 Task: Create in the project CalibrateTech in Backlog an issue 'Create a new online platform for online gardening courses with advanced gardening tools and community features', assign it to team member softage.3@softage.net and change the status to IN PROGRESS. Create in the project CalibrateTech in Backlog an issue 'Implement a new cloud-based payroll management system for a company with advanced payroll processing and reporting features', assign it to team member softage.4@softage.net and change the status to IN PROGRESS
Action: Mouse moved to (203, 239)
Screenshot: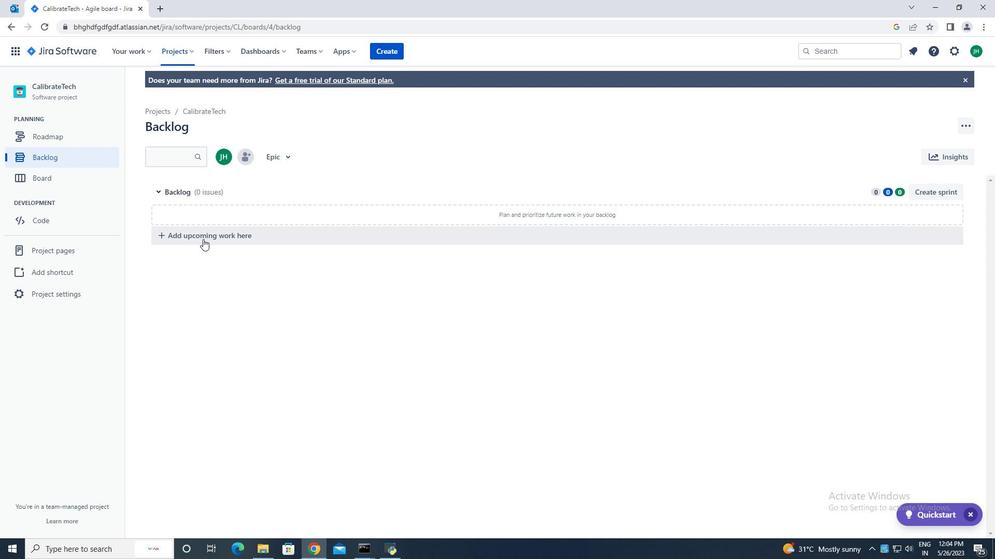 
Action: Mouse pressed left at (203, 239)
Screenshot: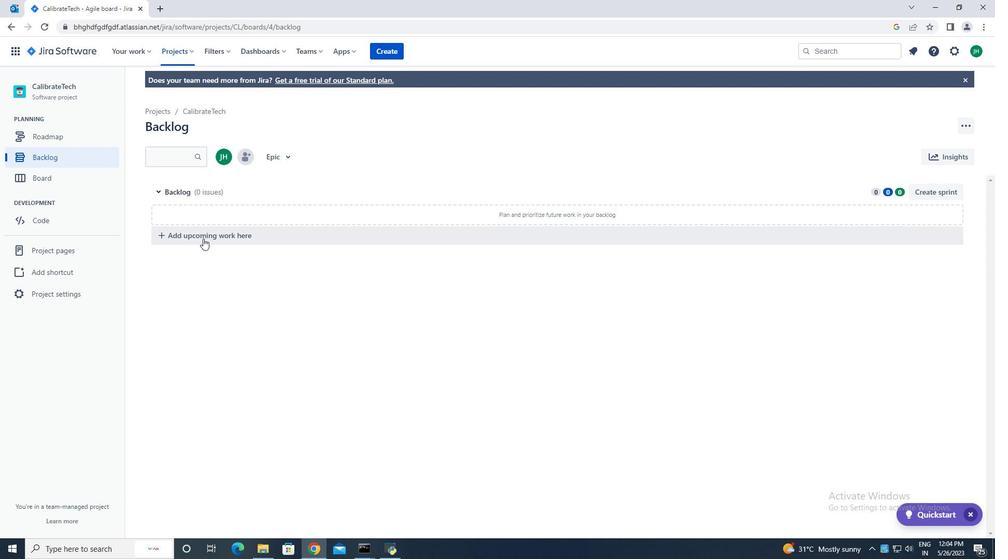 
Action: Mouse moved to (231, 240)
Screenshot: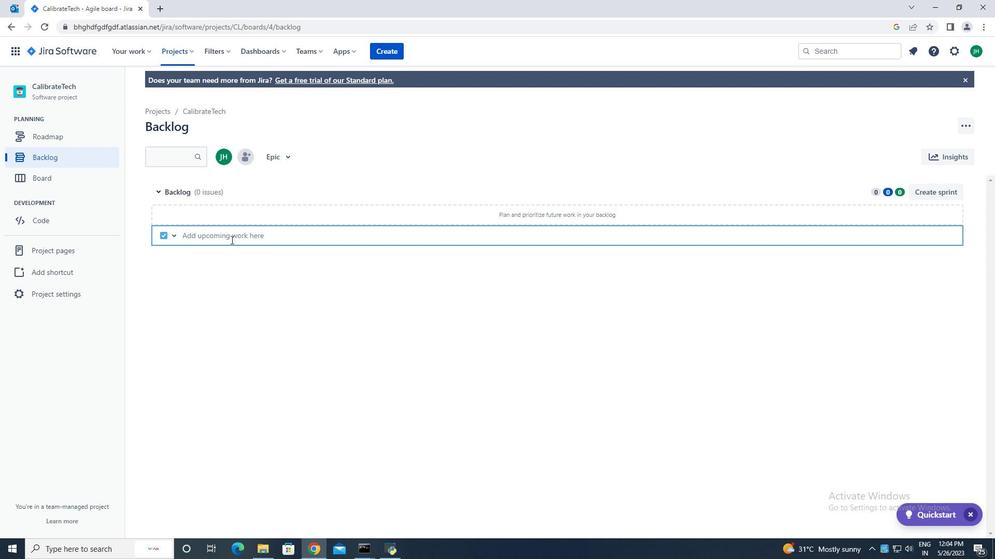 
Action: Mouse pressed left at (231, 240)
Screenshot: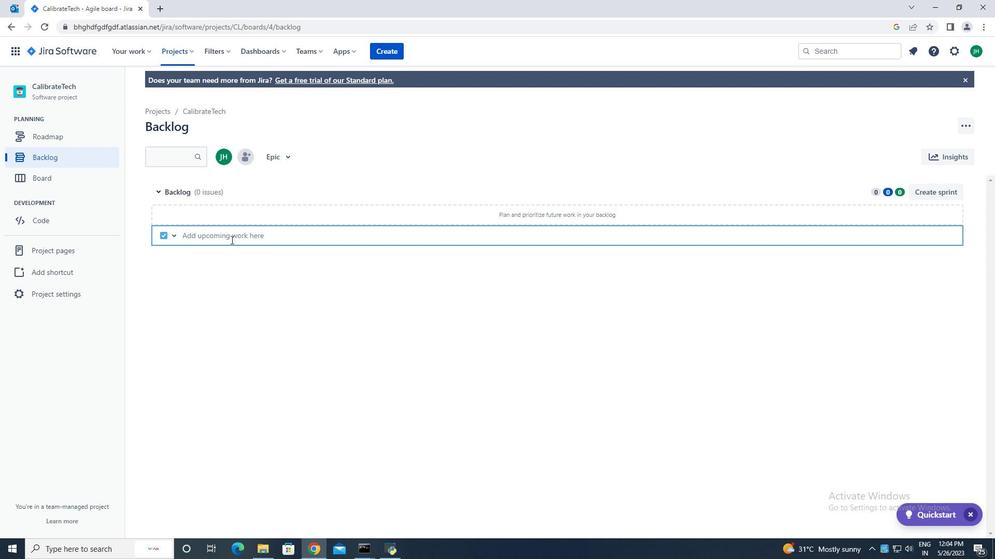 
Action: Mouse moved to (260, 248)
Screenshot: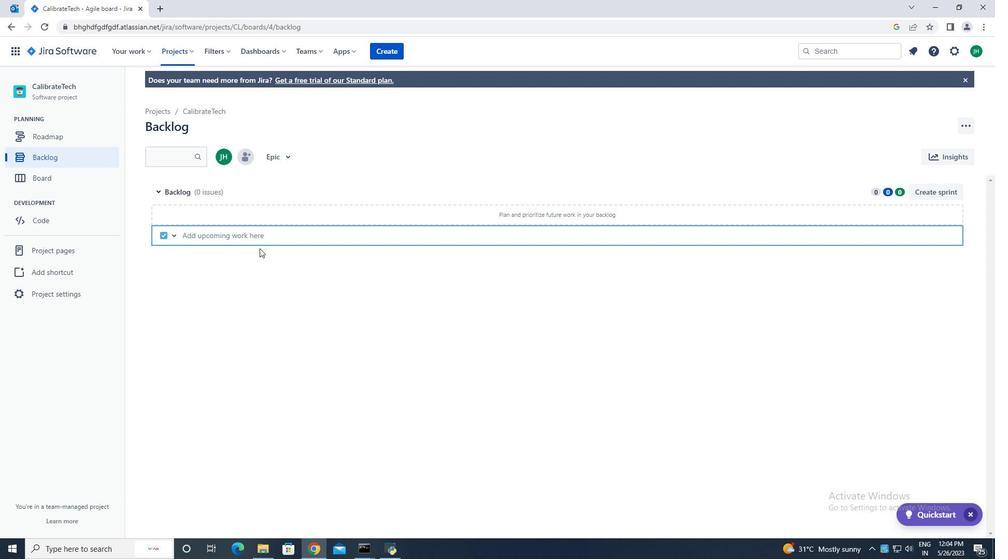 
Action: Key pressed <Key.caps_lock>C<Key.caps_lock>reate<Key.space>a<Key.space>new<Key.space>online<Key.space>platform<Key.space>for<Key.space>online<Key.space>gardening<Key.space>courses<Key.space>with<Key.space>advanced<Key.space>gardening<Key.space>tools<Key.space>and<Key.space>community<Key.space>feay<Key.backspace>tures.<Key.enter>
Screenshot: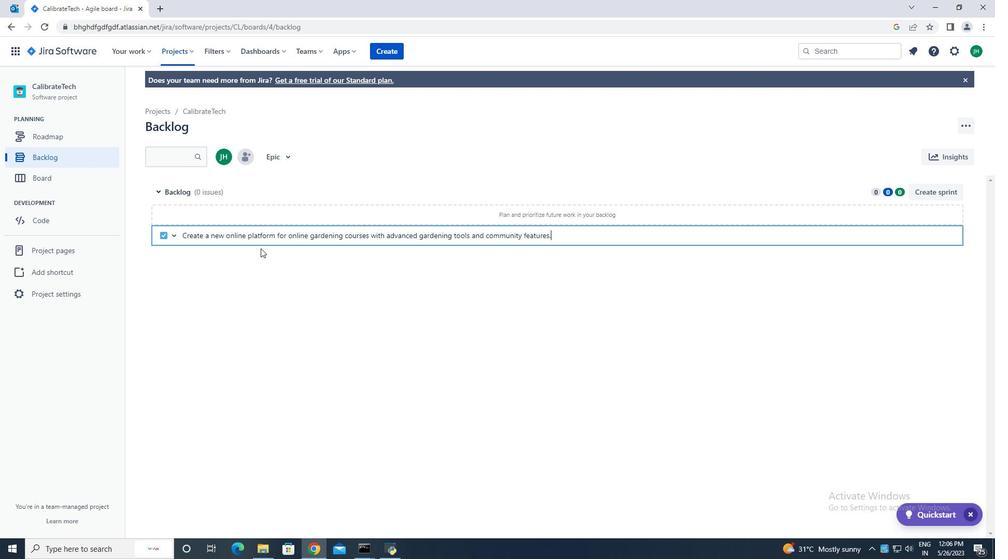 
Action: Mouse moved to (932, 212)
Screenshot: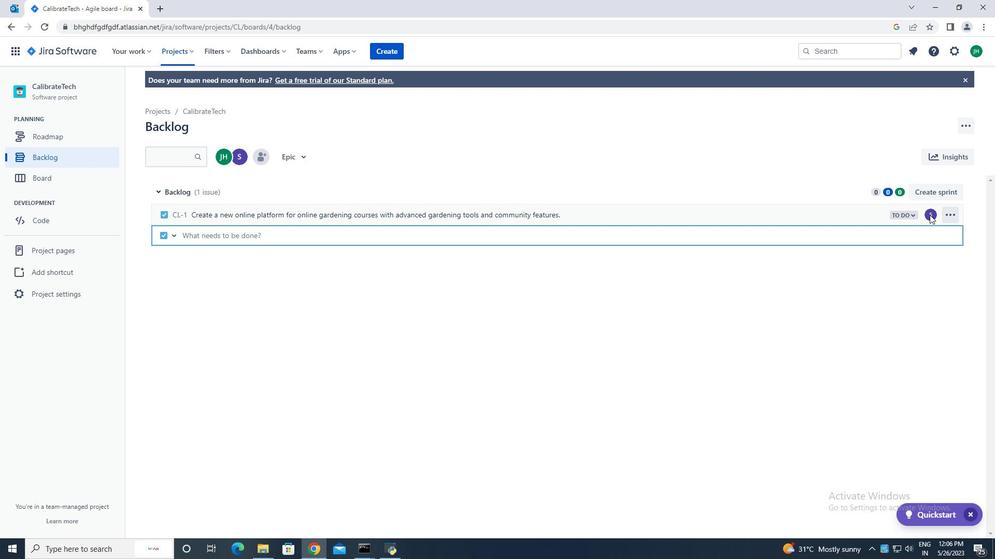 
Action: Mouse pressed left at (932, 212)
Screenshot: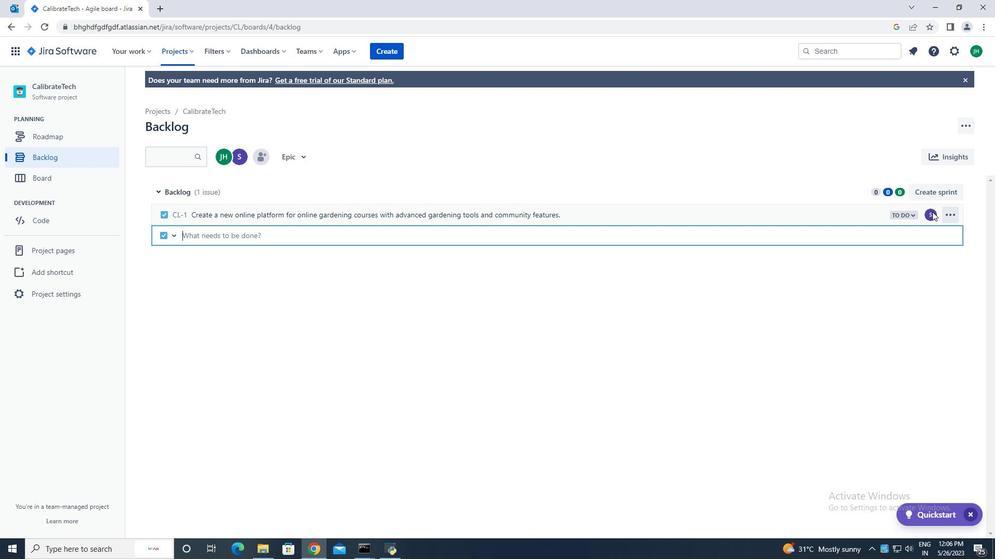 
Action: Mouse moved to (932, 212)
Screenshot: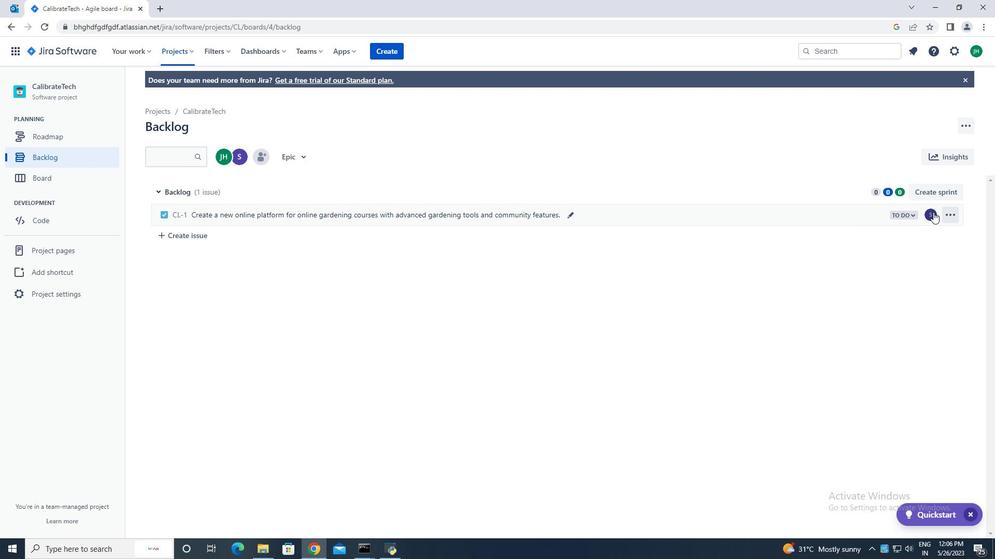 
Action: Mouse pressed left at (932, 212)
Screenshot: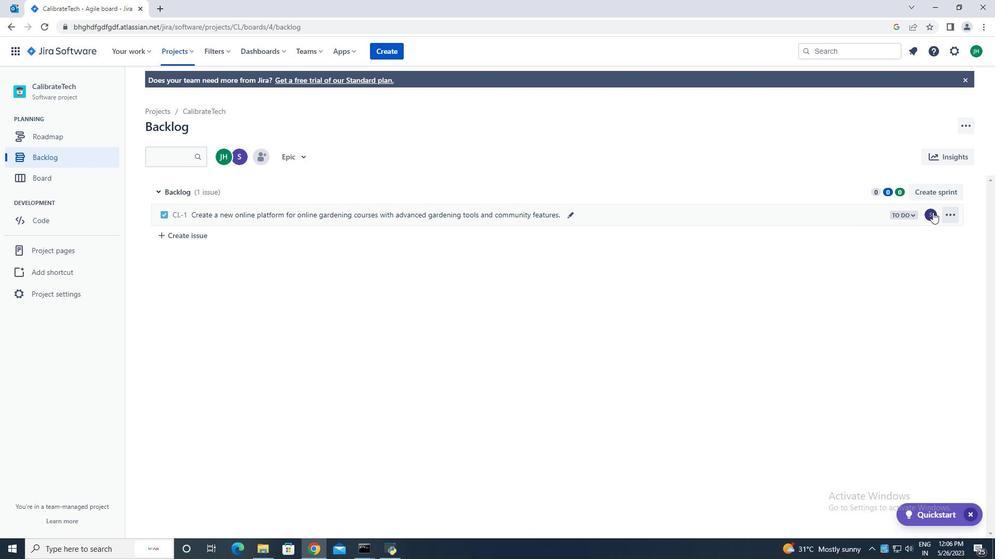 
Action: Mouse moved to (854, 239)
Screenshot: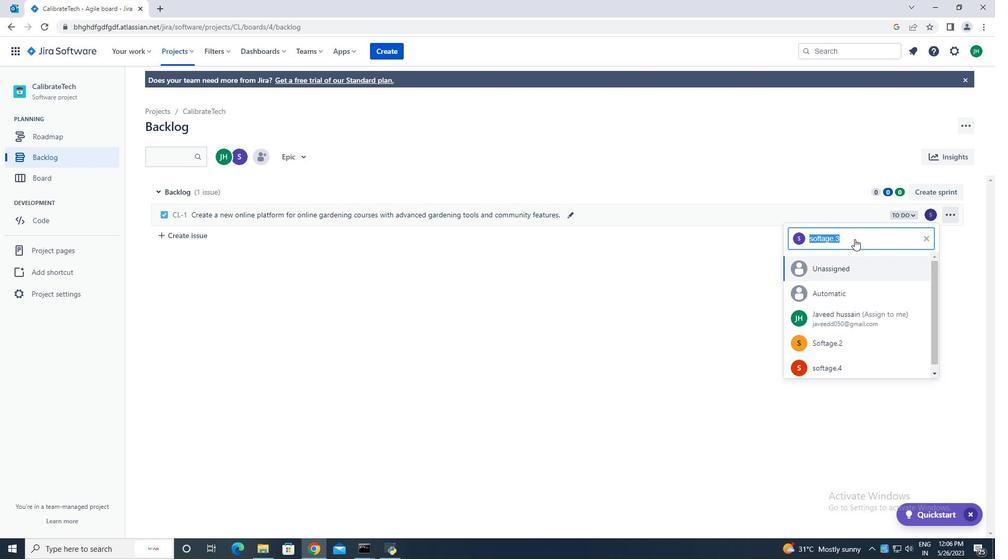 
Action: Key pressed softage.3
Screenshot: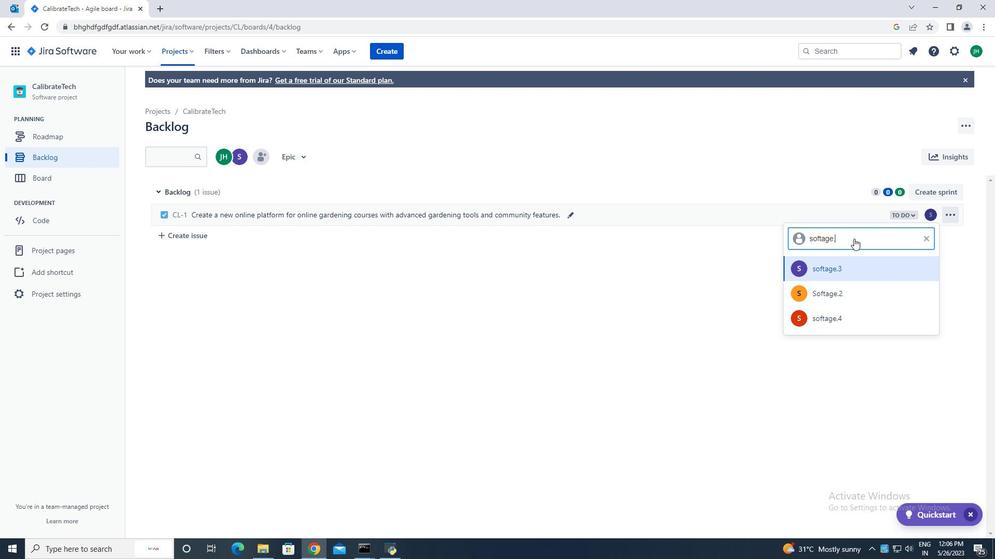 
Action: Mouse moved to (866, 273)
Screenshot: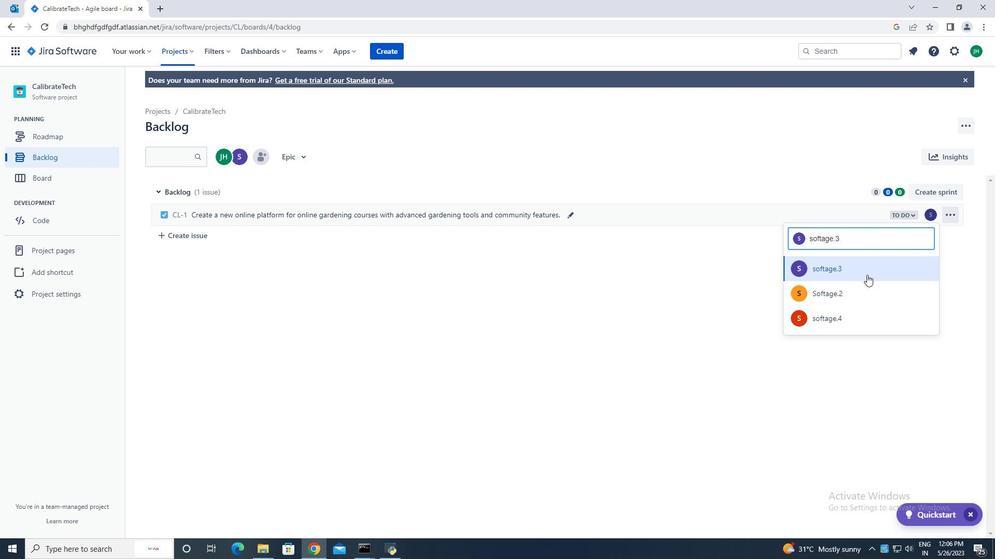 
Action: Mouse pressed left at (866, 273)
Screenshot: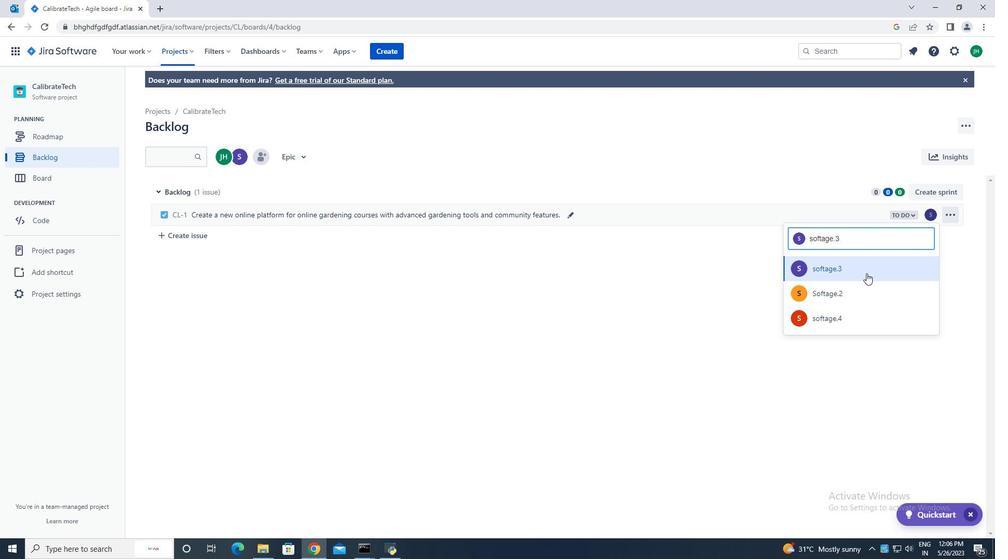 
Action: Mouse moved to (917, 212)
Screenshot: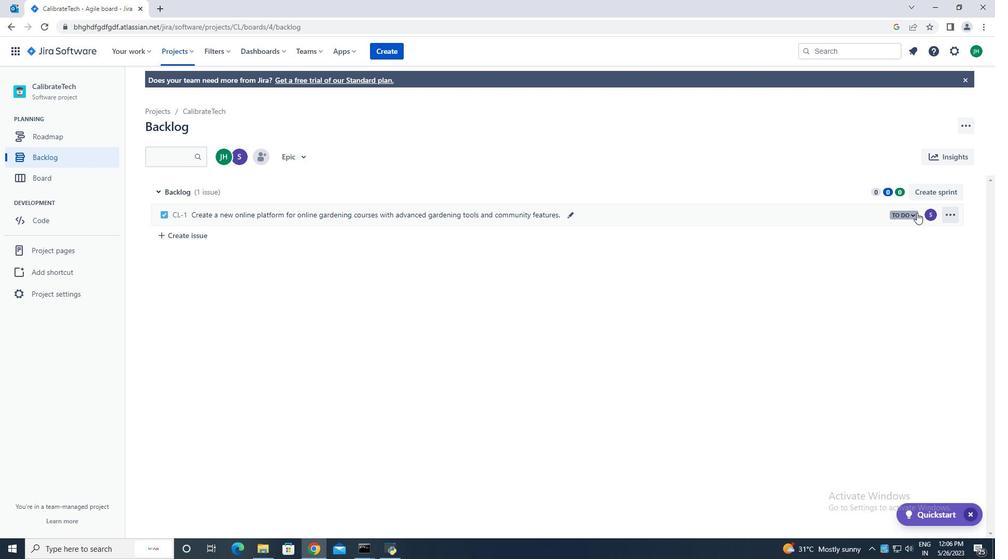 
Action: Mouse pressed left at (917, 212)
Screenshot: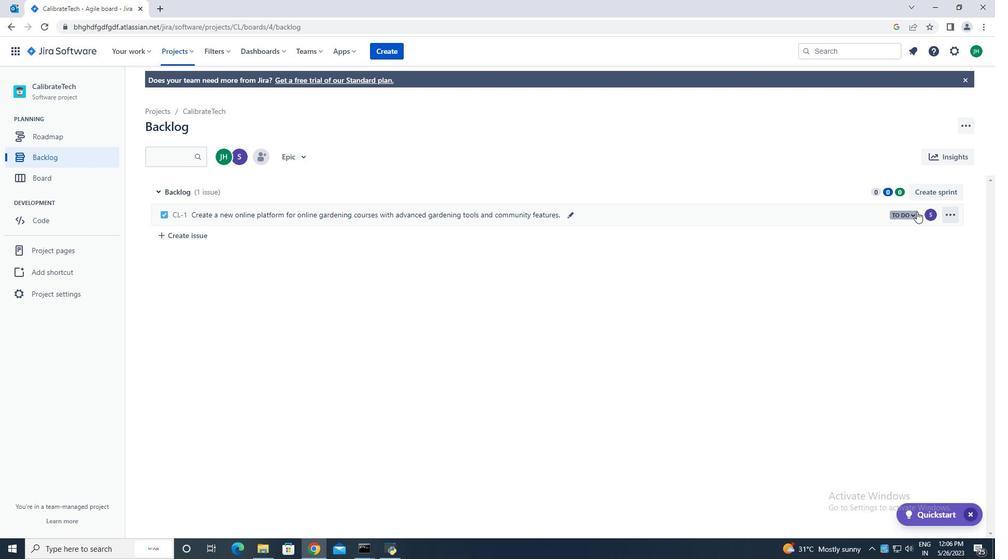
Action: Mouse moved to (853, 233)
Screenshot: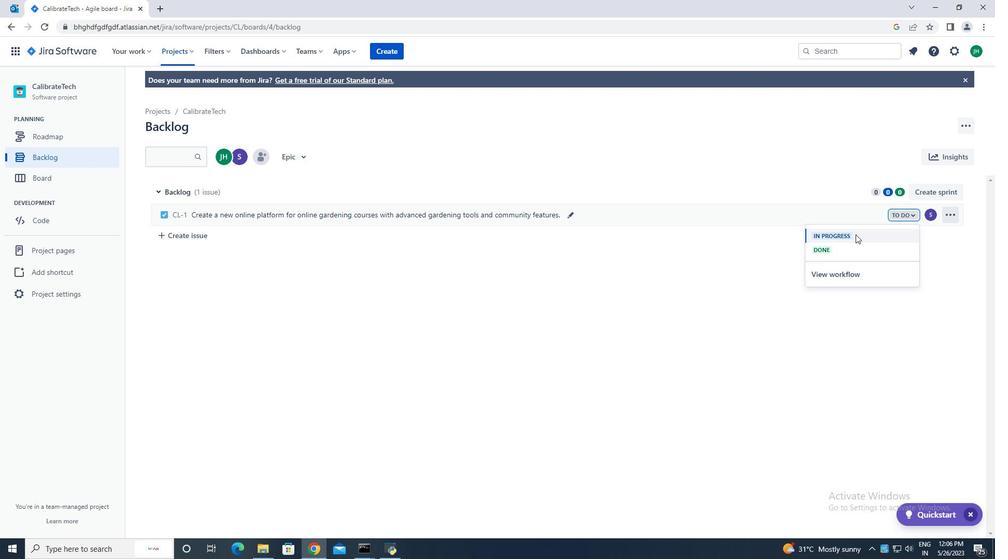 
Action: Mouse pressed left at (853, 233)
Screenshot: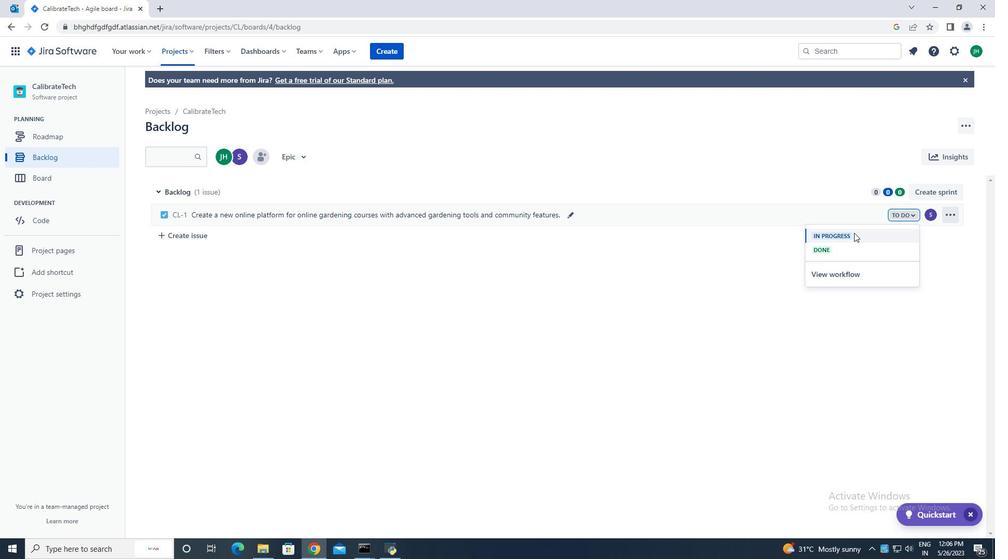 
Action: Mouse moved to (190, 236)
Screenshot: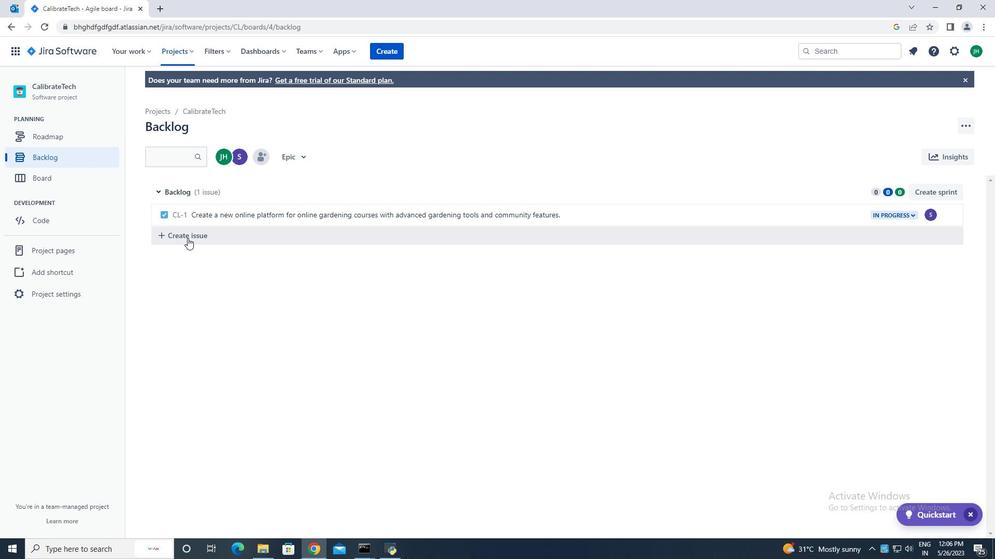 
Action: Mouse pressed left at (190, 236)
Screenshot: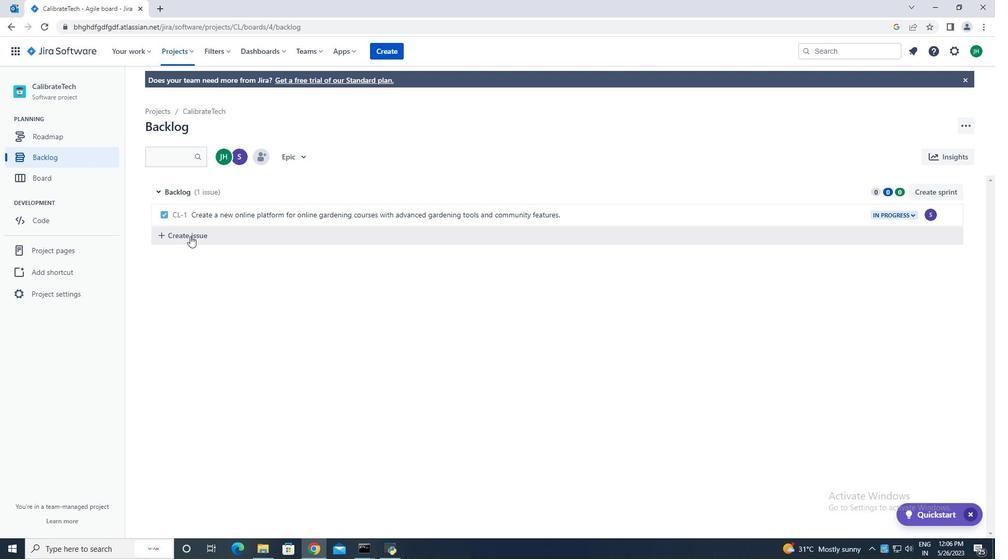 
Action: Mouse moved to (207, 239)
Screenshot: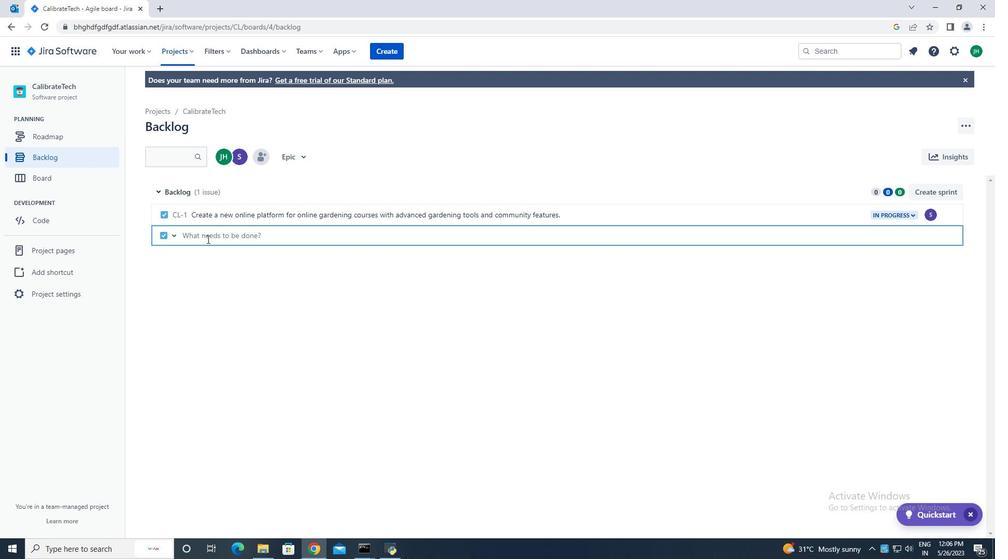
Action: Key pressed <Key.caps_lock>I<Key.caps_lock>mplementation<Key.space>a<Key.space>new<Key.space>cloud-based<Key.space>payroll<Key.space>management<Key.space>system<Key.space>for<Key.space>a<Key.space>company<Key.space>with<Key.space>advanced<Key.space>processing<Key.space>and<Key.space>reporting<Key.space>features.<Key.enter>
Screenshot: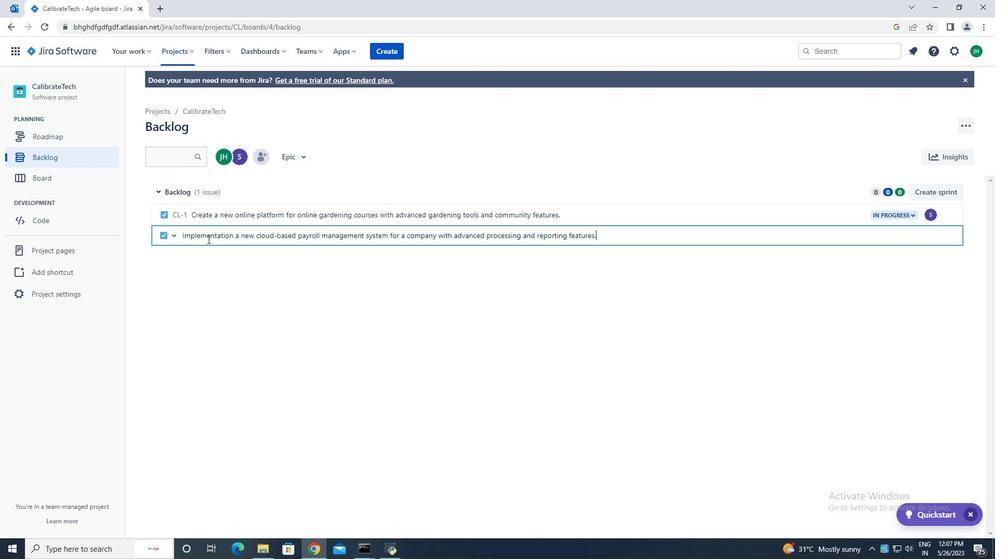 
Action: Mouse moved to (928, 235)
Screenshot: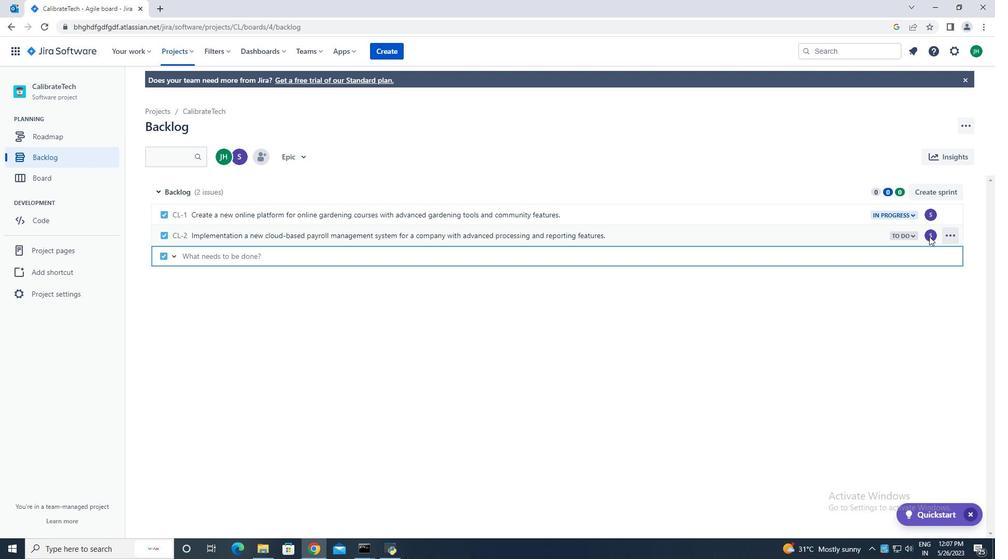 
Action: Mouse pressed left at (928, 235)
Screenshot: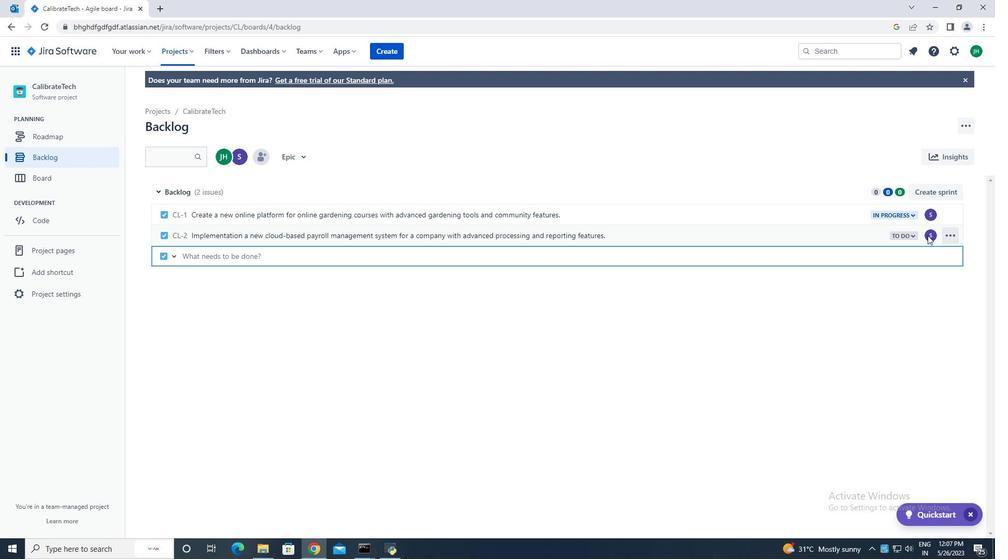 
Action: Mouse moved to (929, 236)
Screenshot: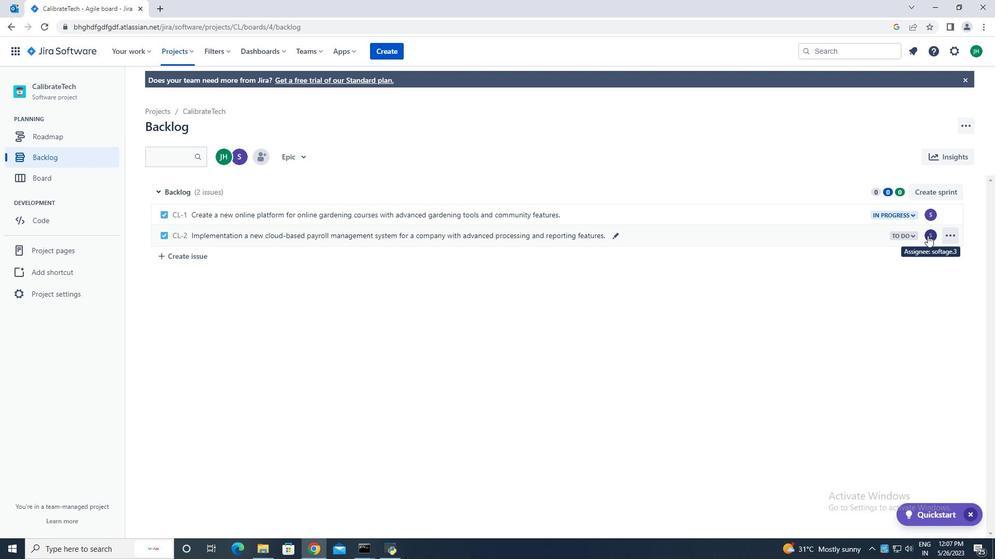 
Action: Mouse pressed left at (929, 236)
Screenshot: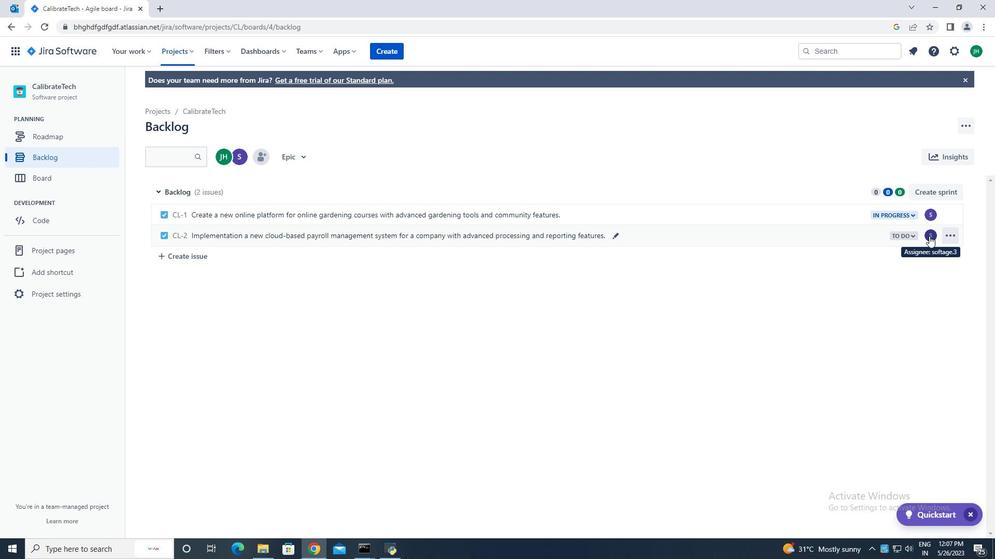 
Action: Mouse moved to (875, 256)
Screenshot: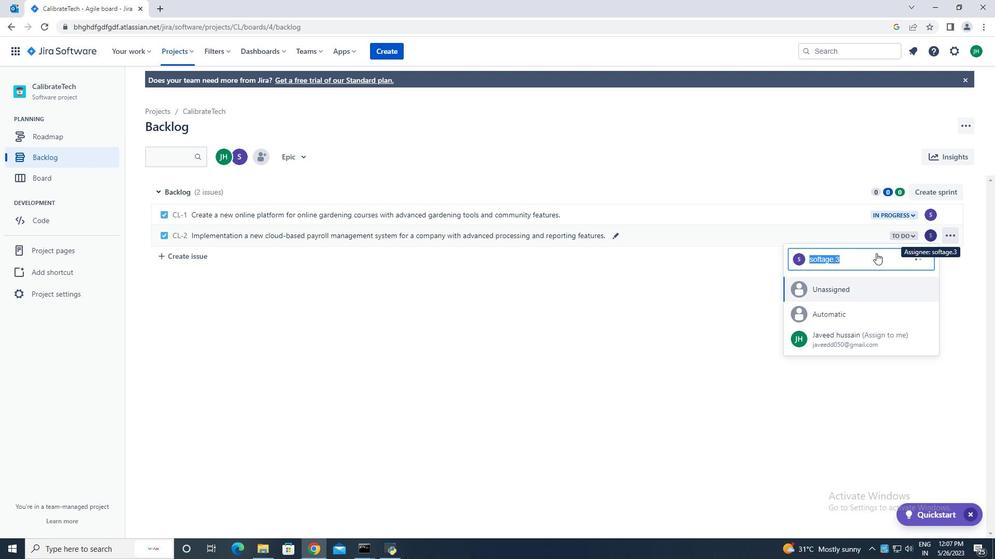 
Action: Key pressed softage.4
Screenshot: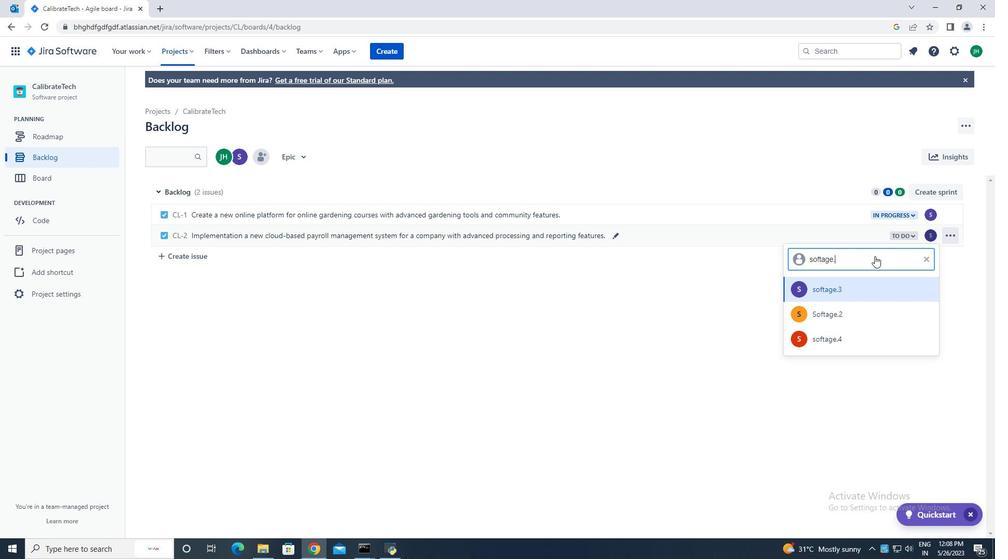 
Action: Mouse moved to (850, 289)
Screenshot: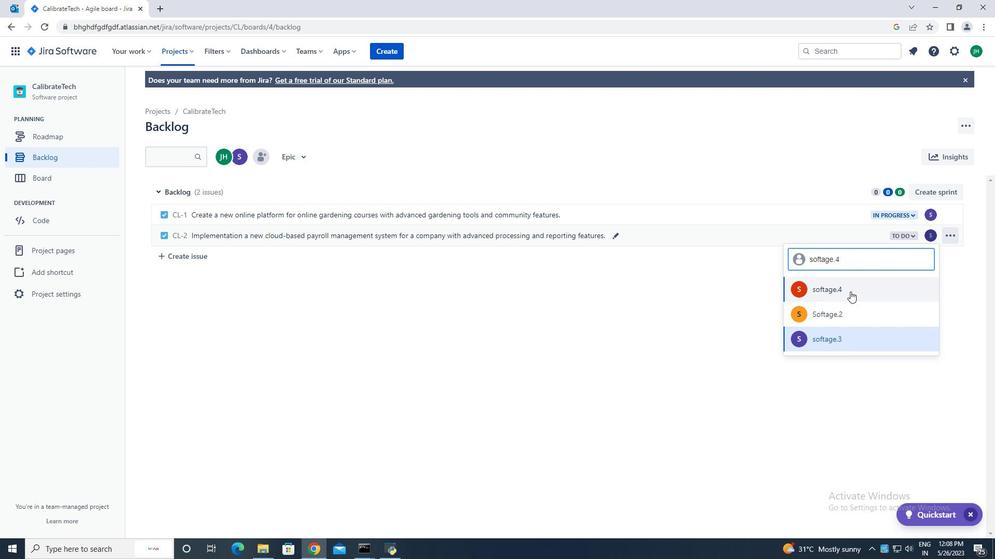 
Action: Mouse pressed left at (850, 289)
Screenshot: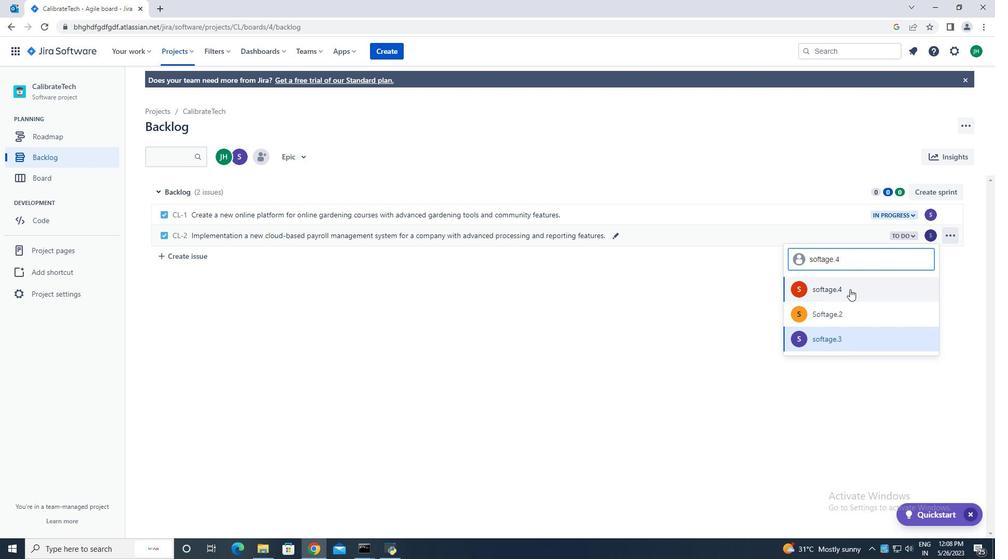 
Action: Mouse moved to (903, 236)
Screenshot: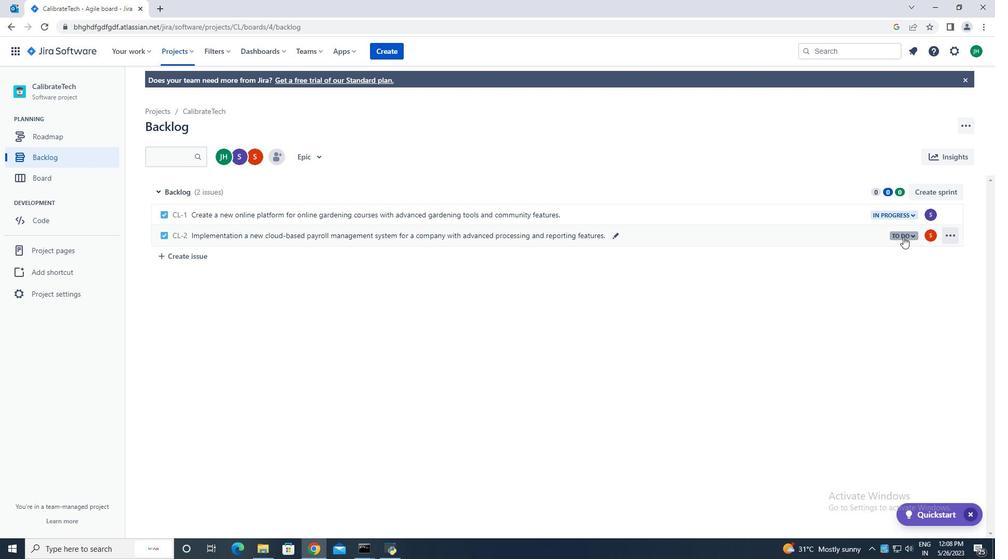 
Action: Mouse pressed left at (903, 236)
Screenshot: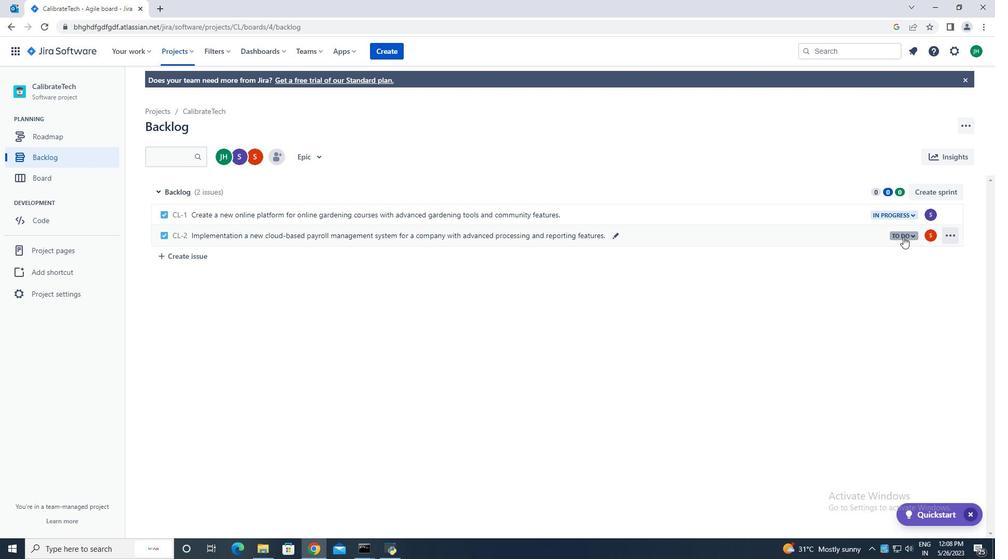 
Action: Mouse moved to (826, 257)
Screenshot: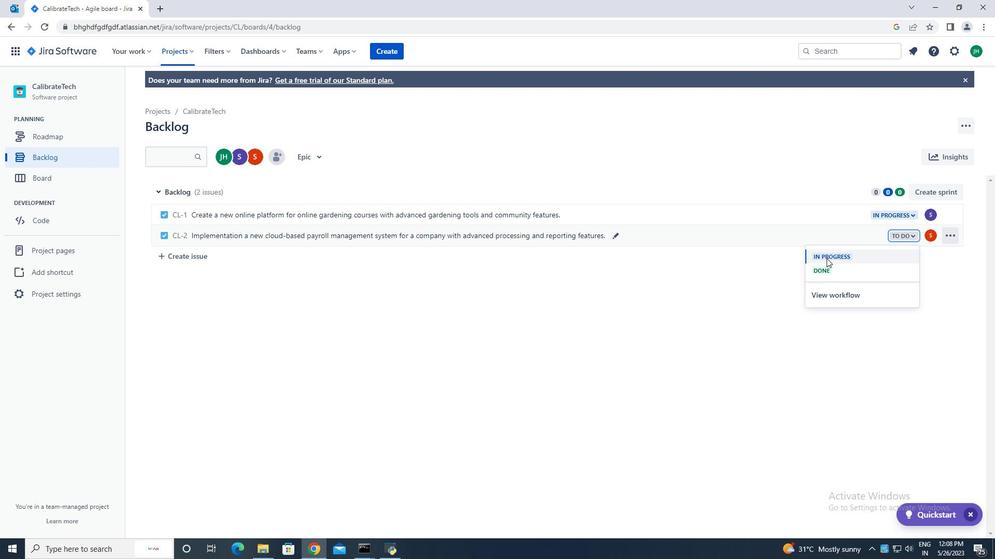 
Action: Mouse pressed left at (826, 257)
Screenshot: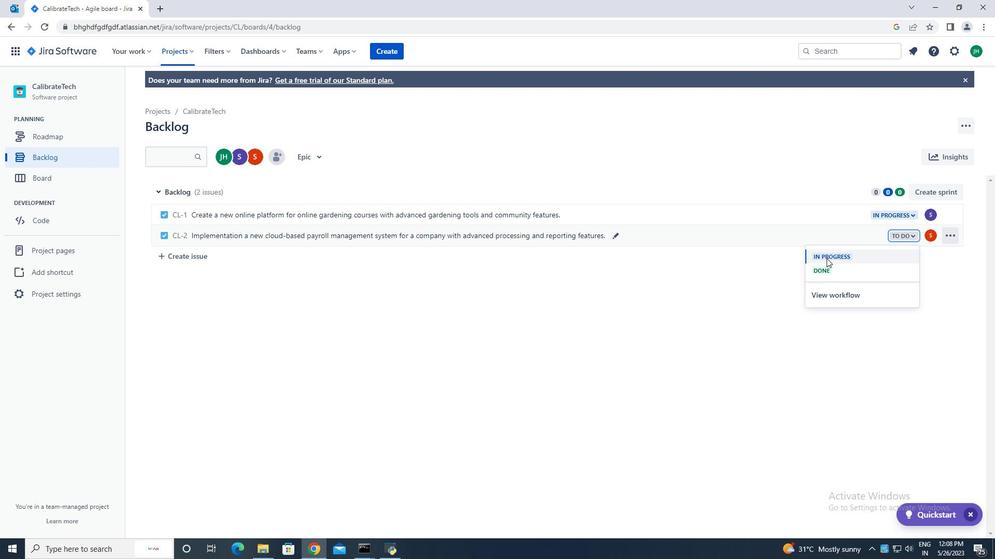 
Action: Mouse moved to (660, 335)
Screenshot: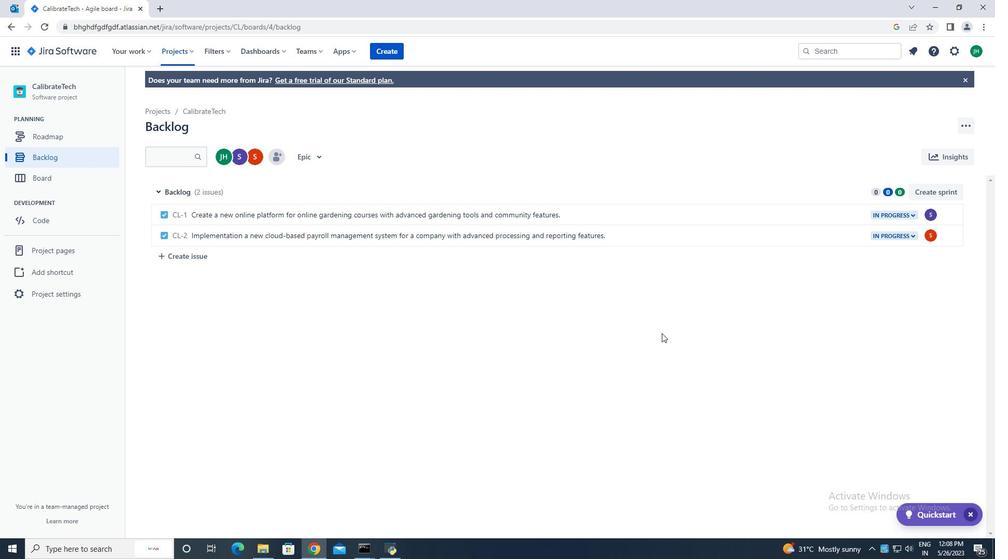 
